 Task: Set the Layer B modulation for the ISDB-T reception parameter to DQPSK.
Action: Mouse moved to (122, 12)
Screenshot: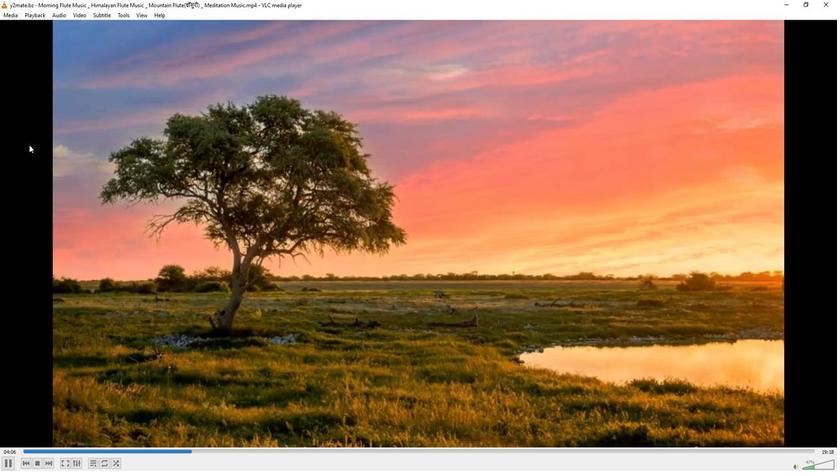 
Action: Mouse pressed left at (122, 12)
Screenshot: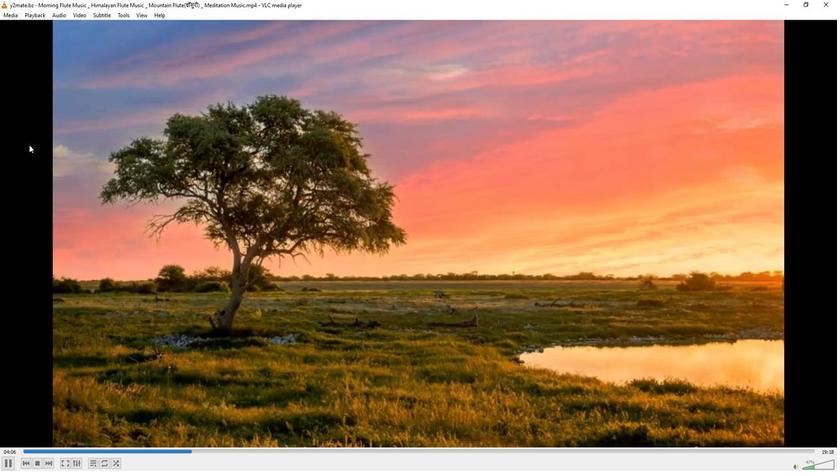 
Action: Mouse moved to (125, 121)
Screenshot: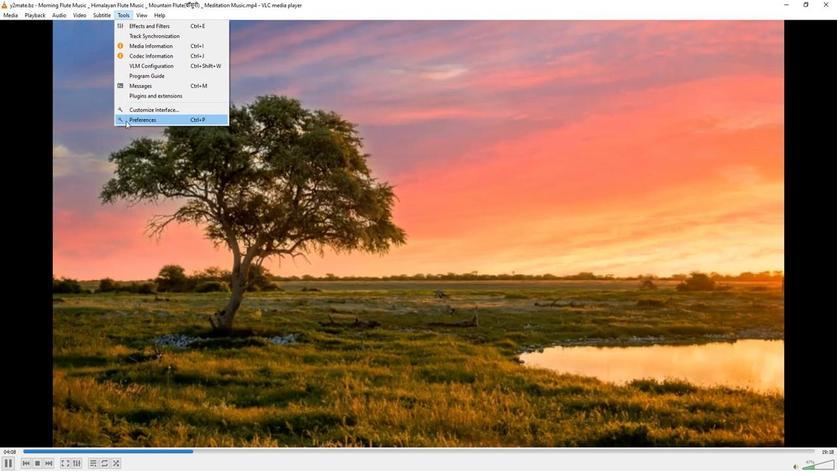 
Action: Mouse pressed left at (125, 121)
Screenshot: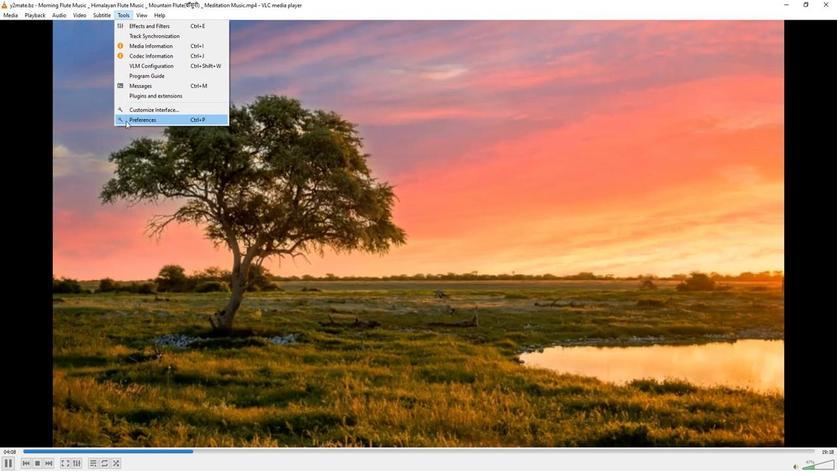 
Action: Mouse moved to (278, 384)
Screenshot: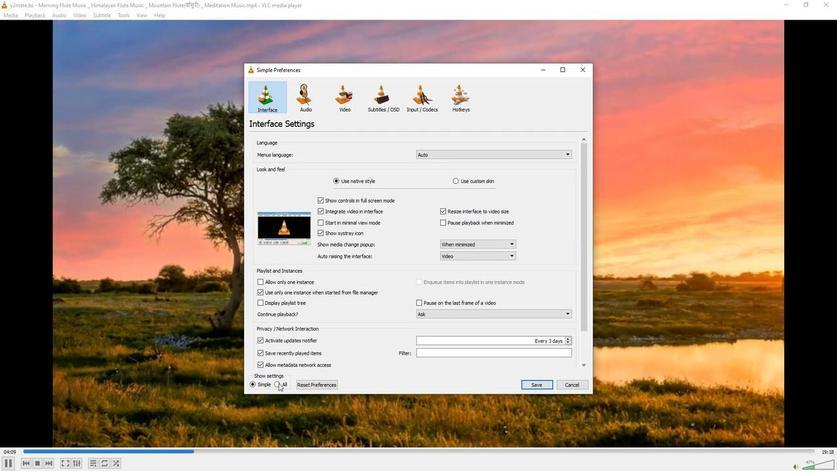 
Action: Mouse pressed left at (278, 384)
Screenshot: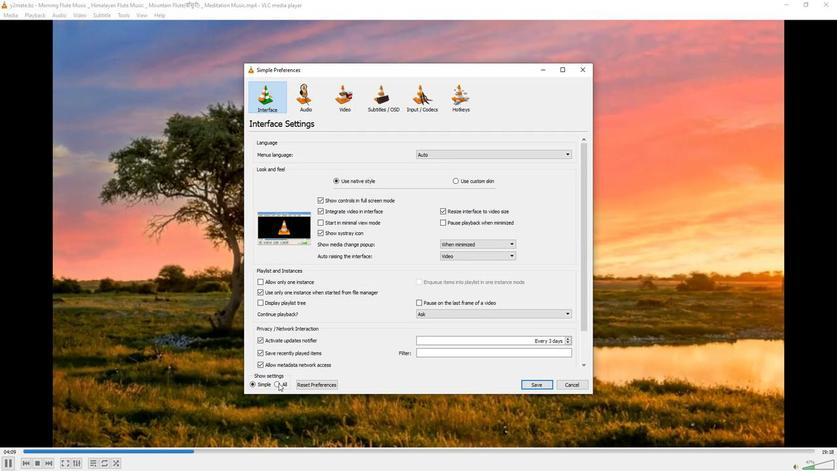 
Action: Mouse moved to (264, 236)
Screenshot: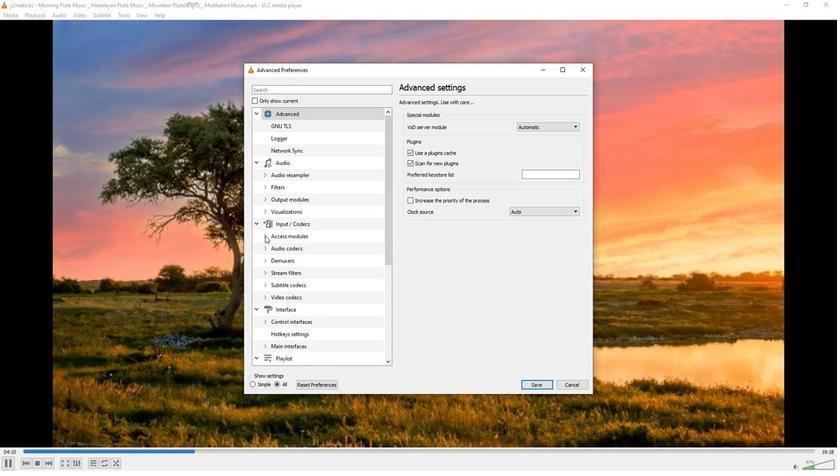 
Action: Mouse pressed left at (264, 236)
Screenshot: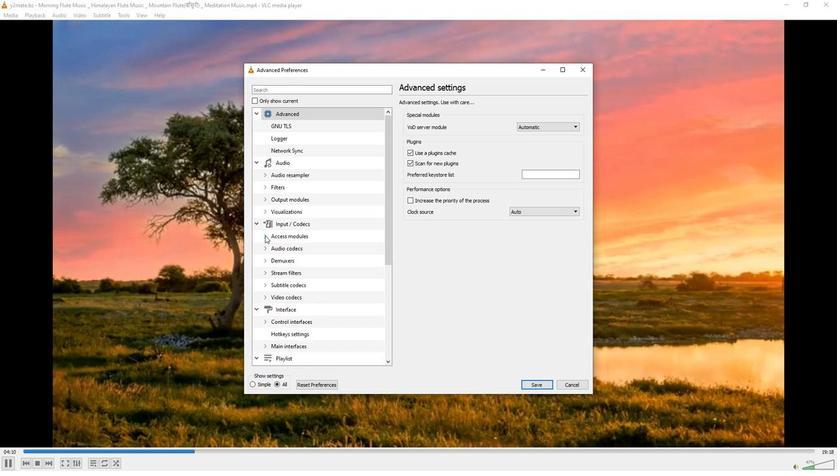 
Action: Mouse moved to (279, 306)
Screenshot: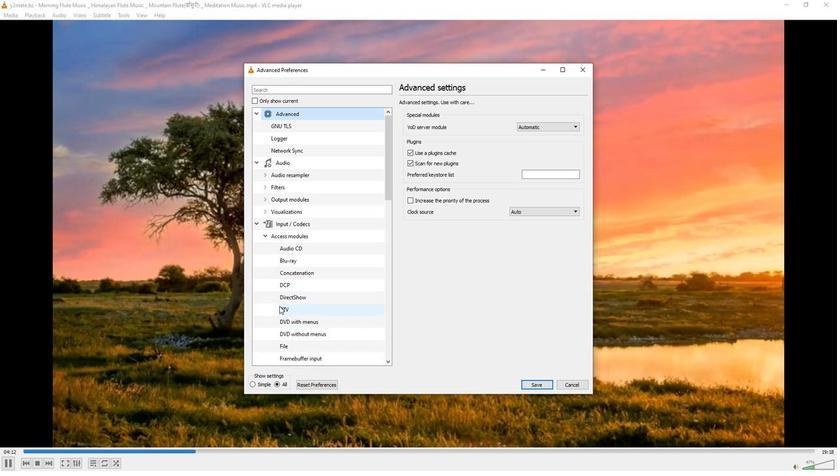 
Action: Mouse pressed left at (279, 306)
Screenshot: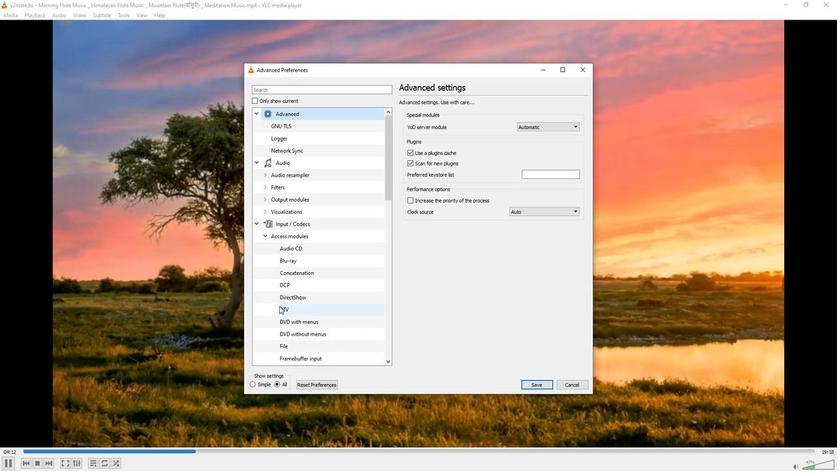 
Action: Mouse moved to (561, 333)
Screenshot: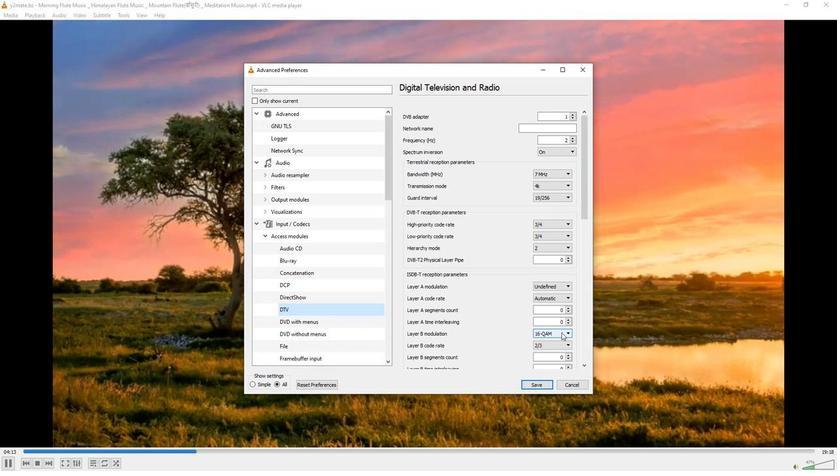 
Action: Mouse pressed left at (561, 333)
Screenshot: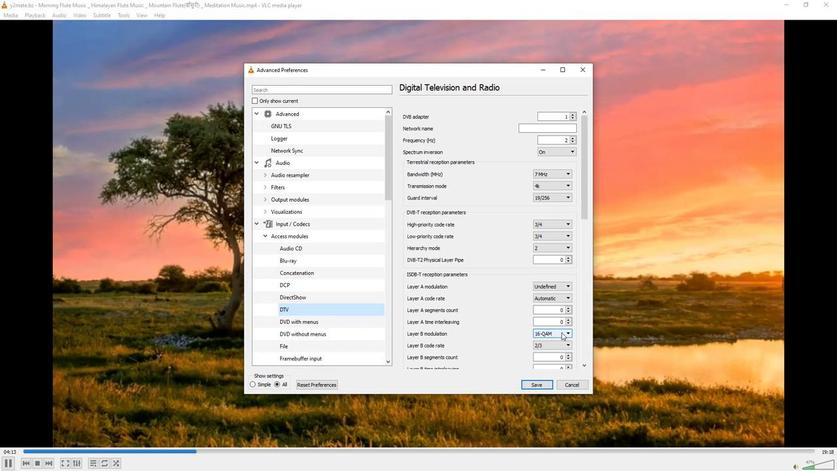 
Action: Mouse moved to (557, 345)
Screenshot: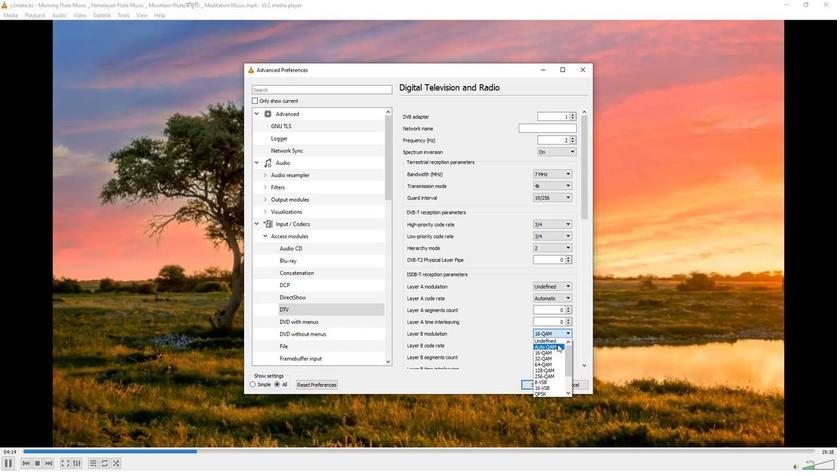 
Action: Mouse scrolled (557, 344) with delta (0, 0)
Screenshot: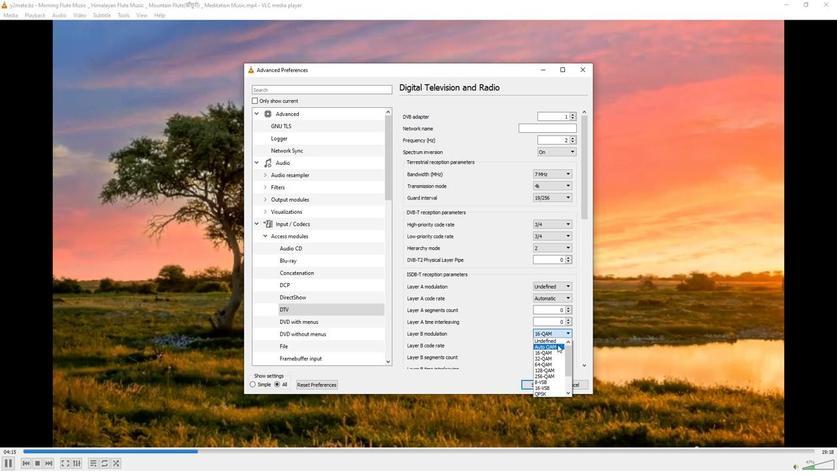 
Action: Mouse scrolled (557, 344) with delta (0, 0)
Screenshot: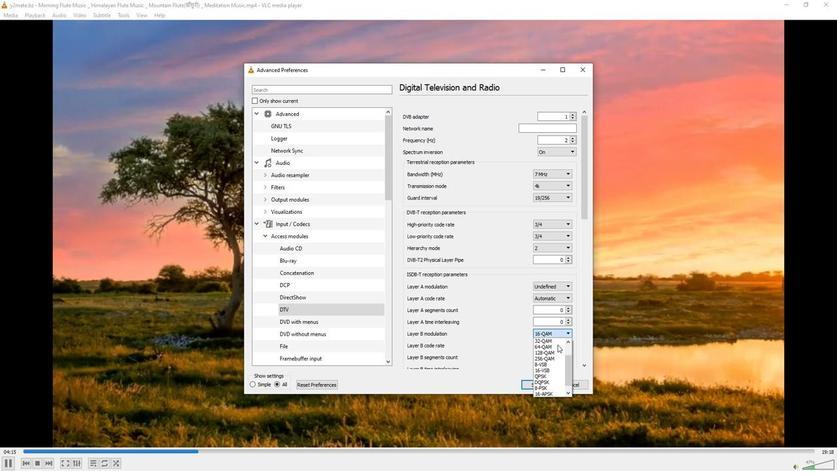 
Action: Mouse moved to (553, 374)
Screenshot: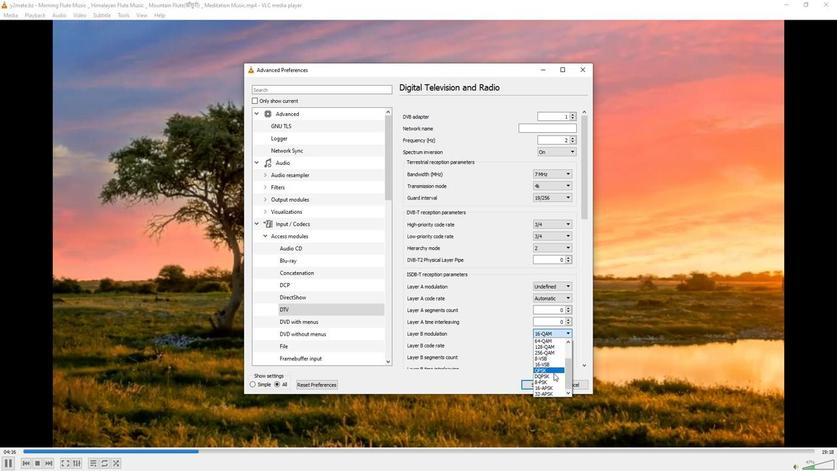 
Action: Mouse pressed left at (553, 374)
Screenshot: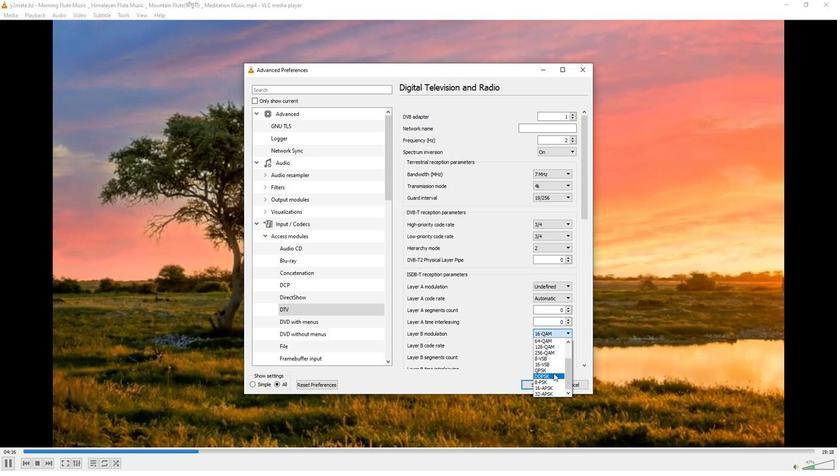 
Action: Mouse moved to (539, 370)
Screenshot: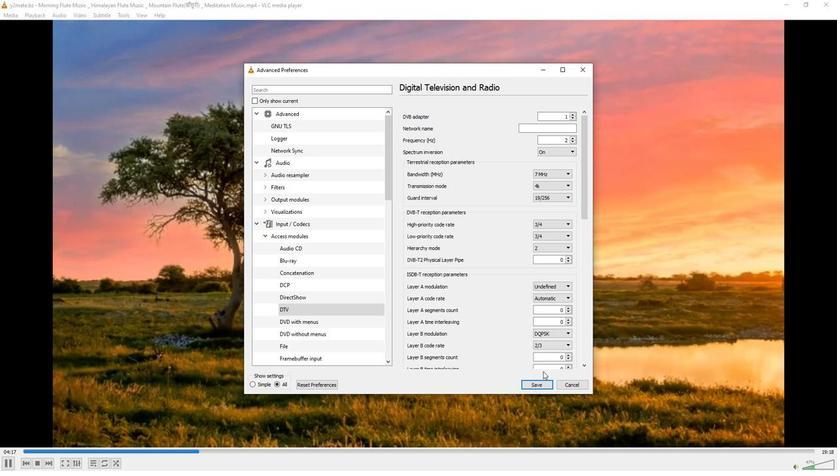 
